 Task: Add a condition where "Status category Greater than new" in recently solved tickets.
Action: Mouse moved to (114, 428)
Screenshot: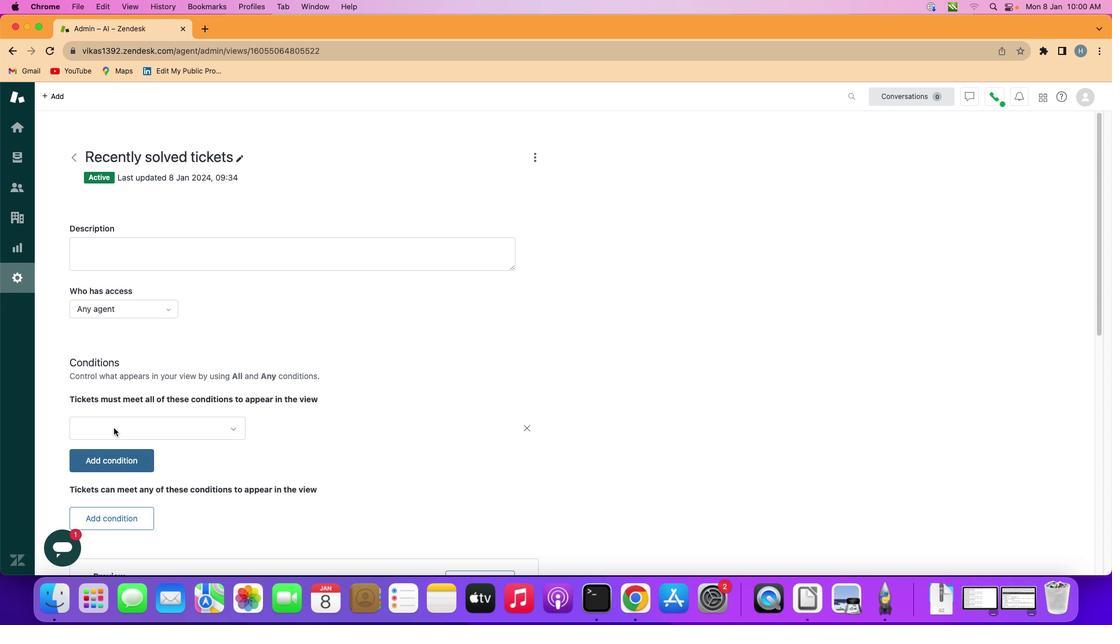 
Action: Mouse pressed left at (114, 428)
Screenshot: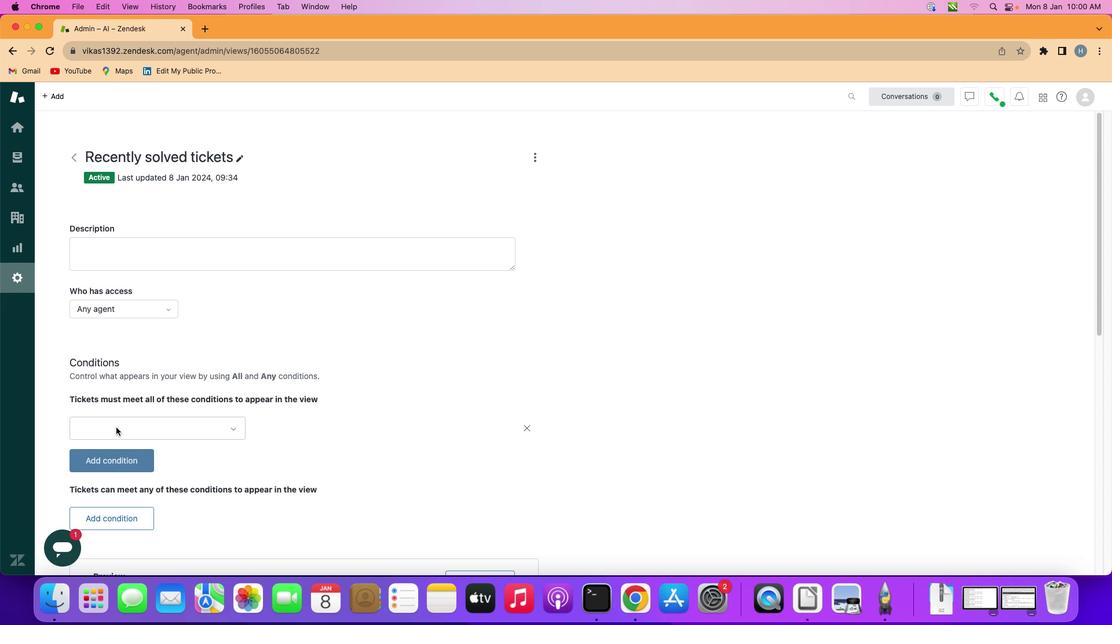 
Action: Mouse moved to (175, 425)
Screenshot: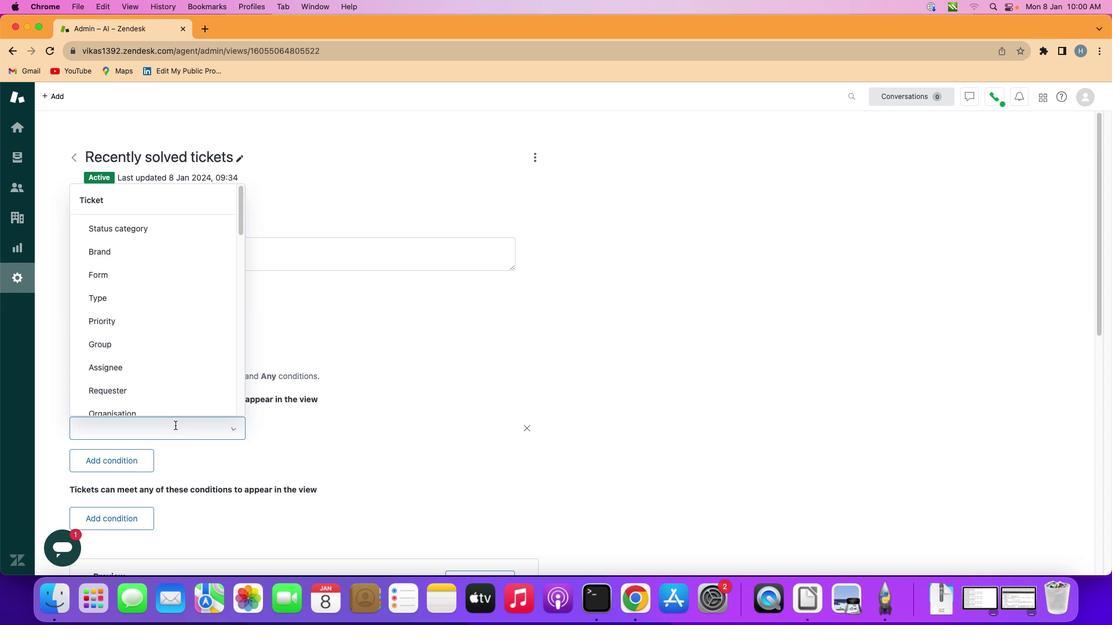 
Action: Mouse pressed left at (175, 425)
Screenshot: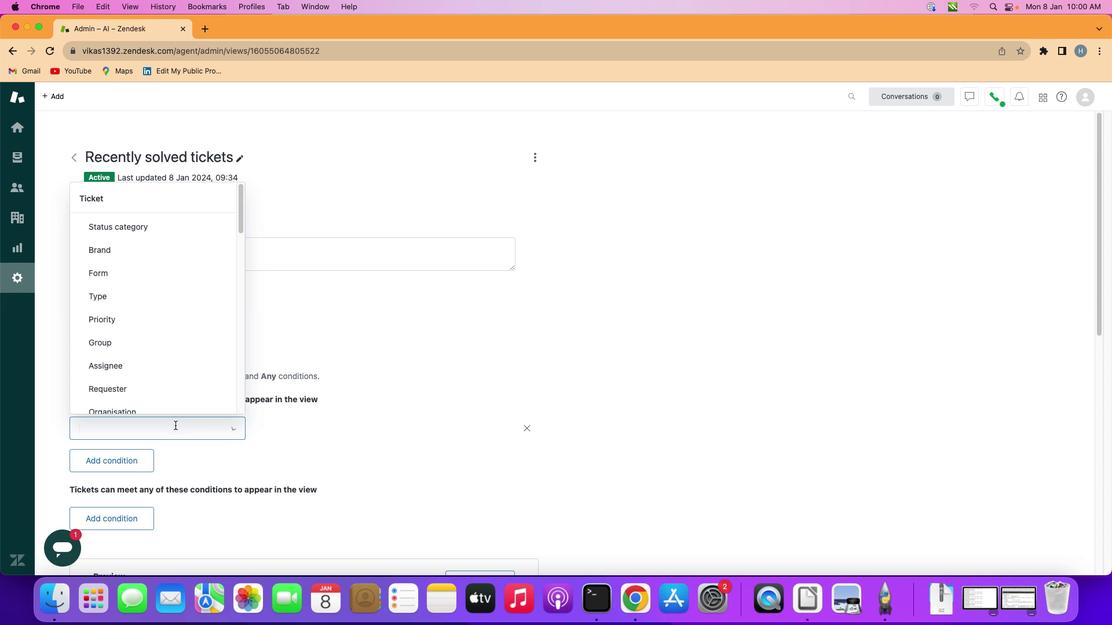 
Action: Mouse moved to (167, 229)
Screenshot: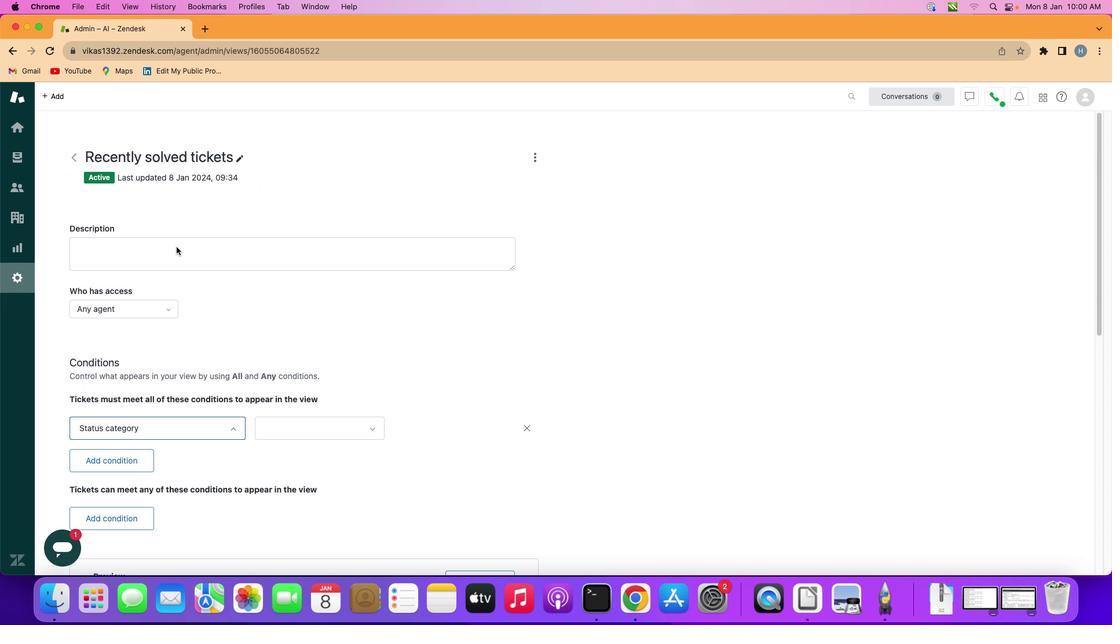 
Action: Mouse pressed left at (167, 229)
Screenshot: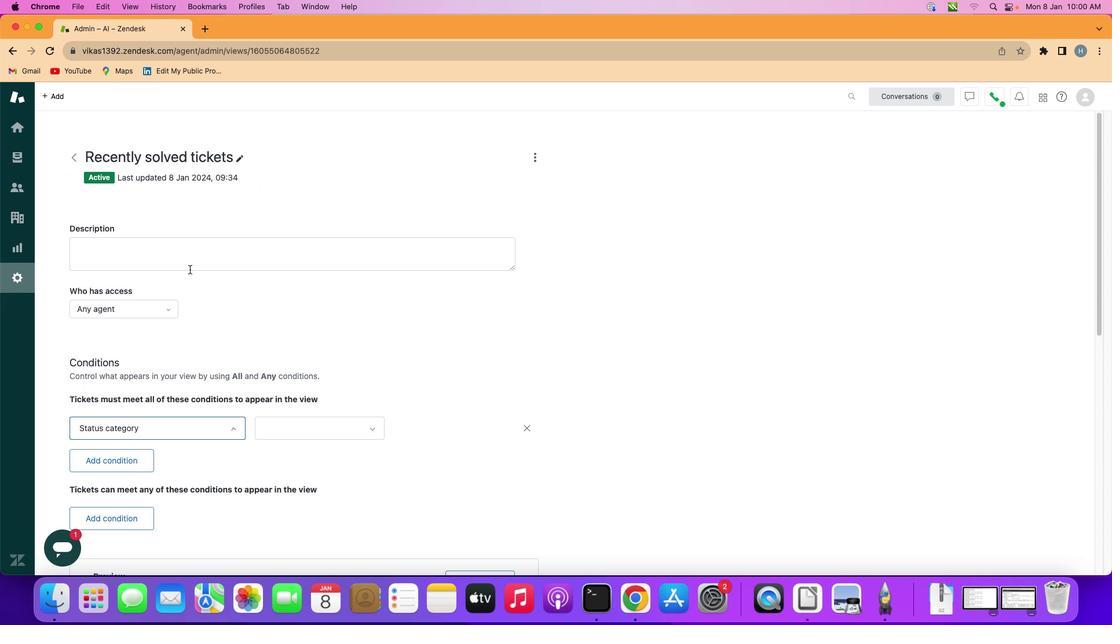 
Action: Mouse moved to (328, 429)
Screenshot: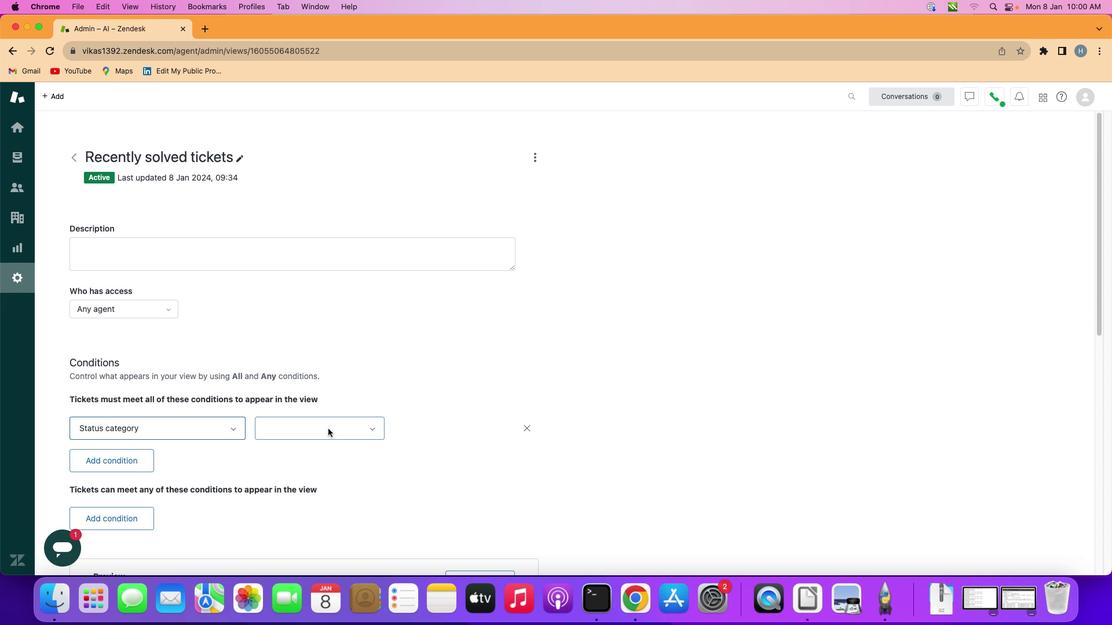 
Action: Mouse pressed left at (328, 429)
Screenshot: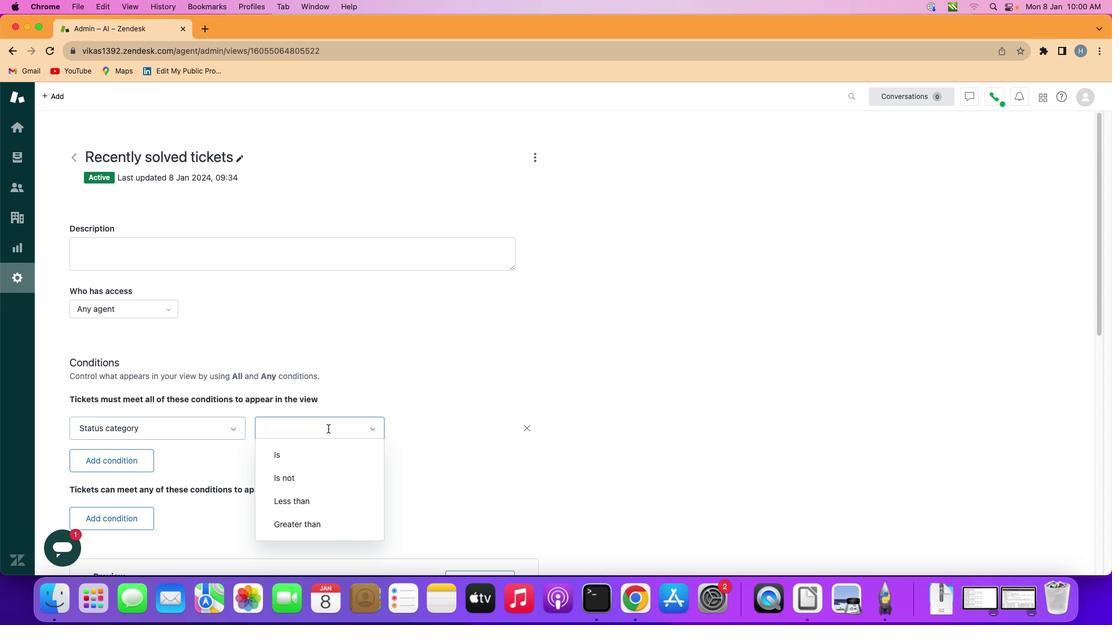 
Action: Mouse moved to (327, 521)
Screenshot: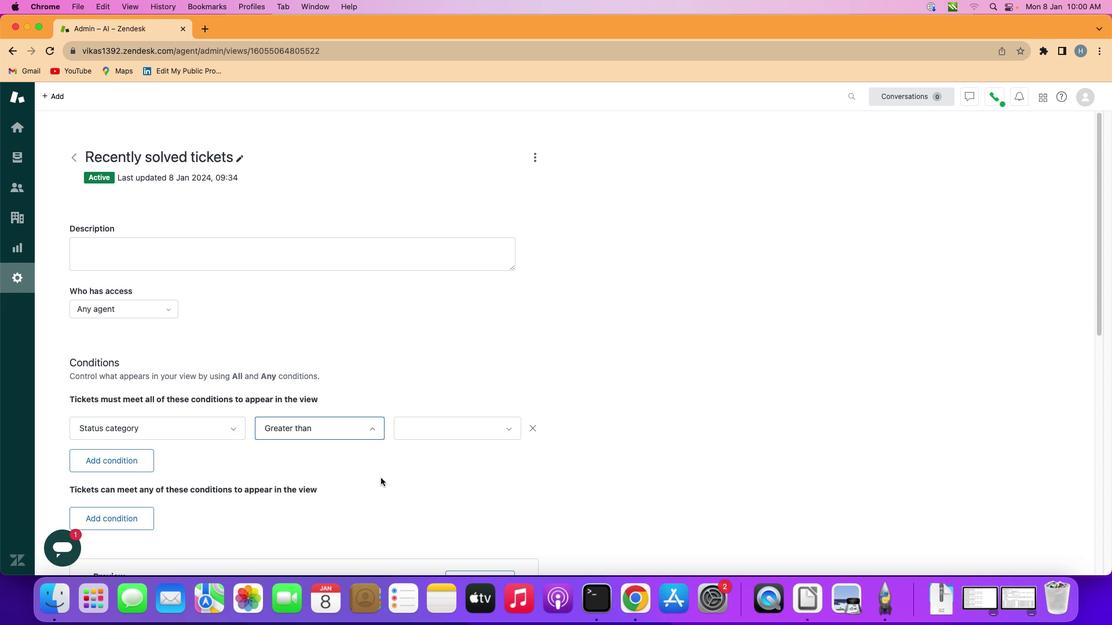 
Action: Mouse pressed left at (327, 521)
Screenshot: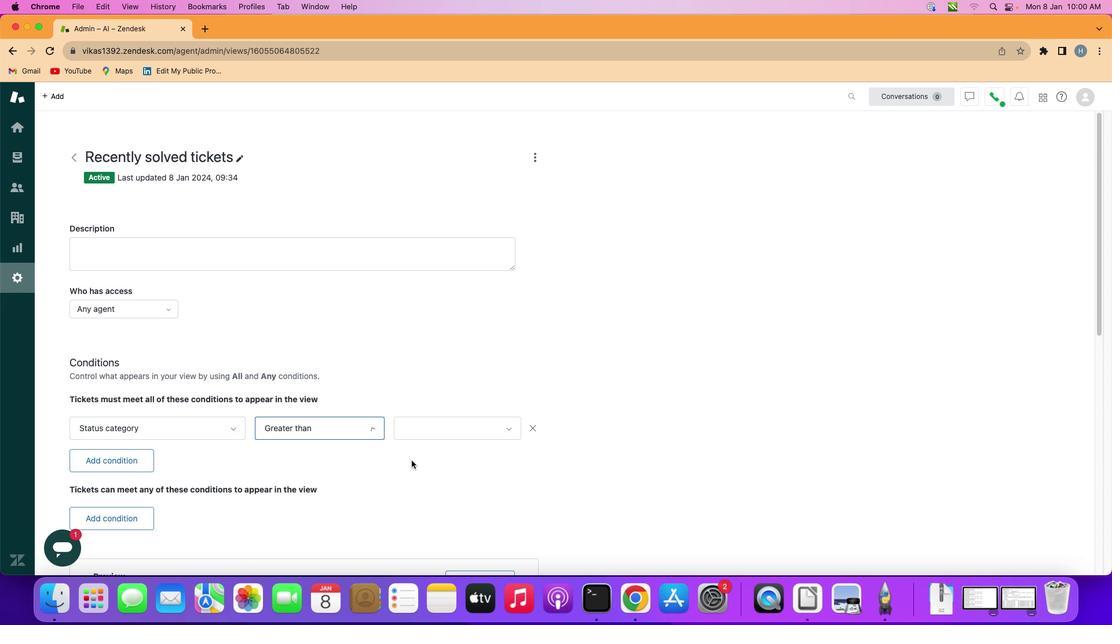 
Action: Mouse moved to (461, 432)
Screenshot: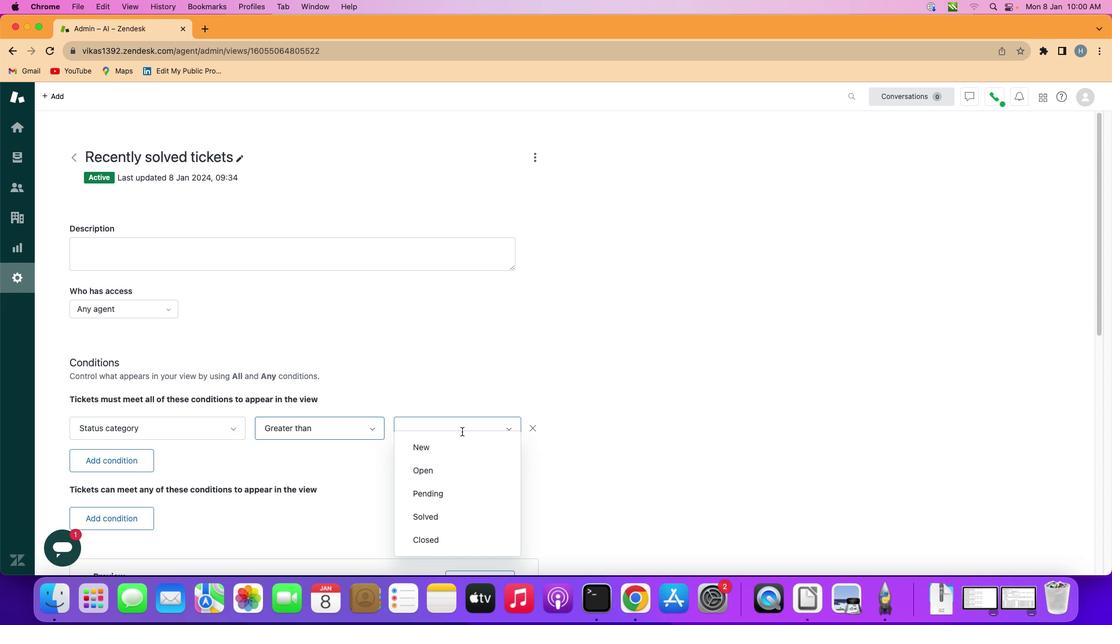 
Action: Mouse pressed left at (461, 432)
Screenshot: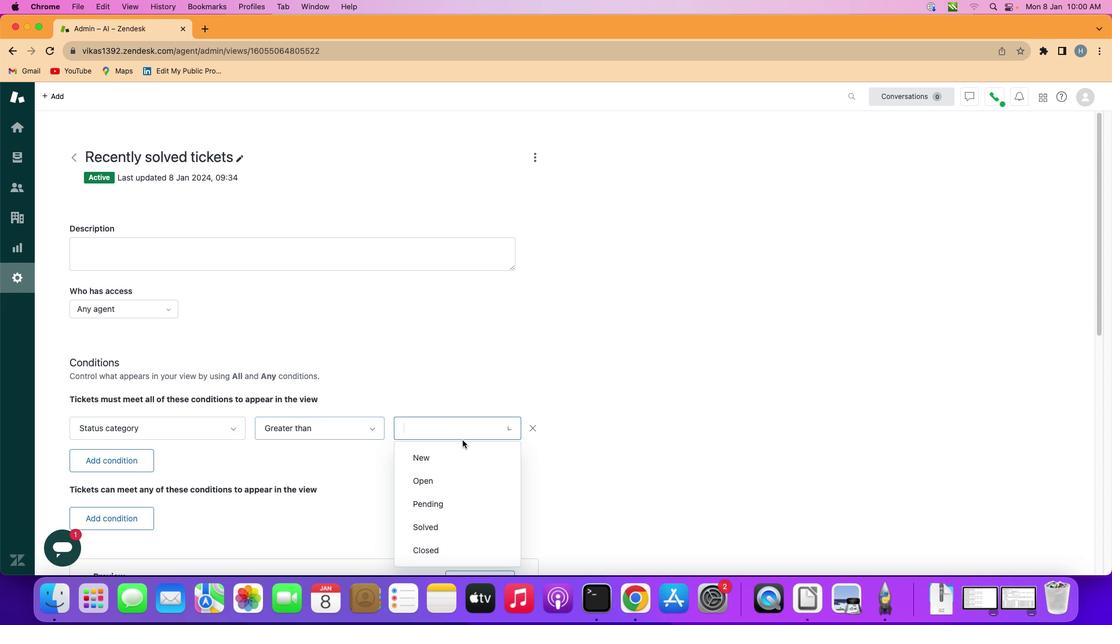 
Action: Mouse moved to (462, 465)
Screenshot: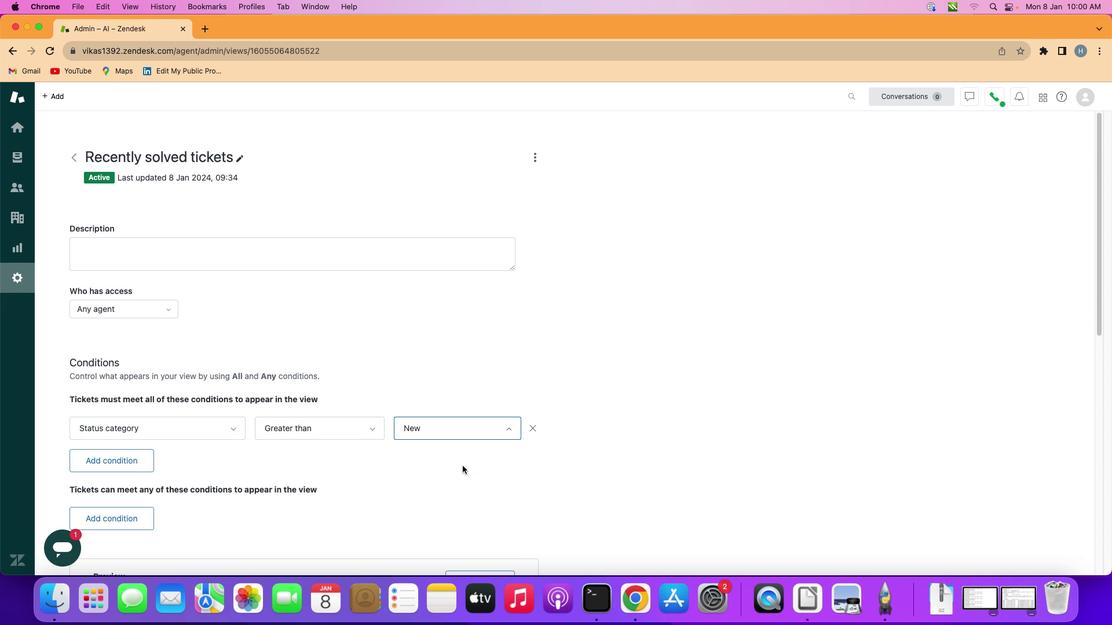 
Action: Mouse pressed left at (462, 465)
Screenshot: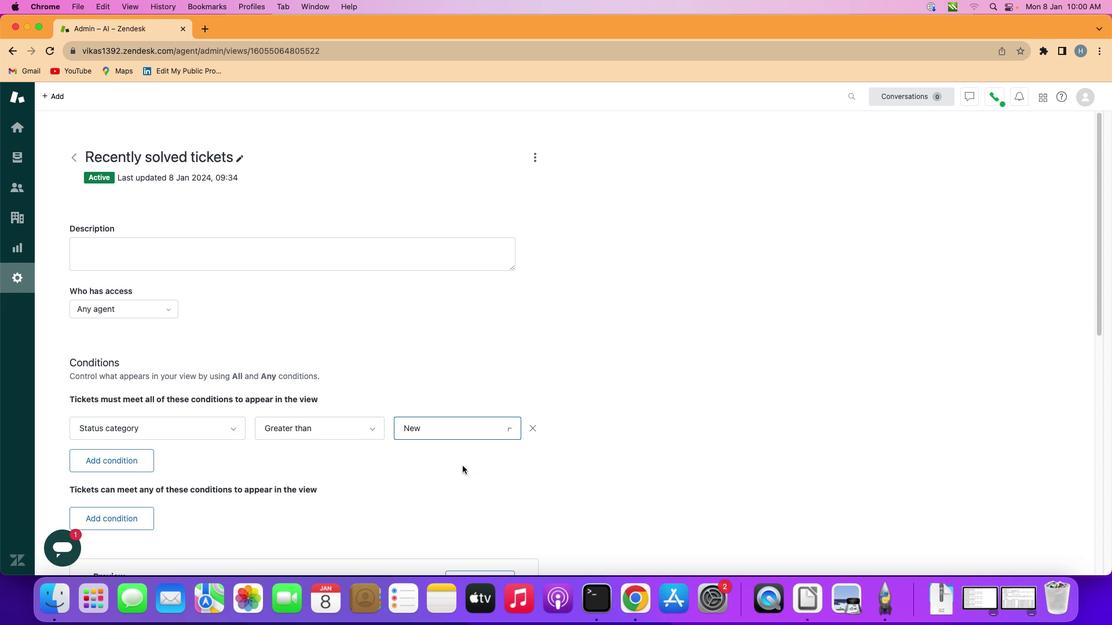 
Action: Mouse moved to (462, 465)
Screenshot: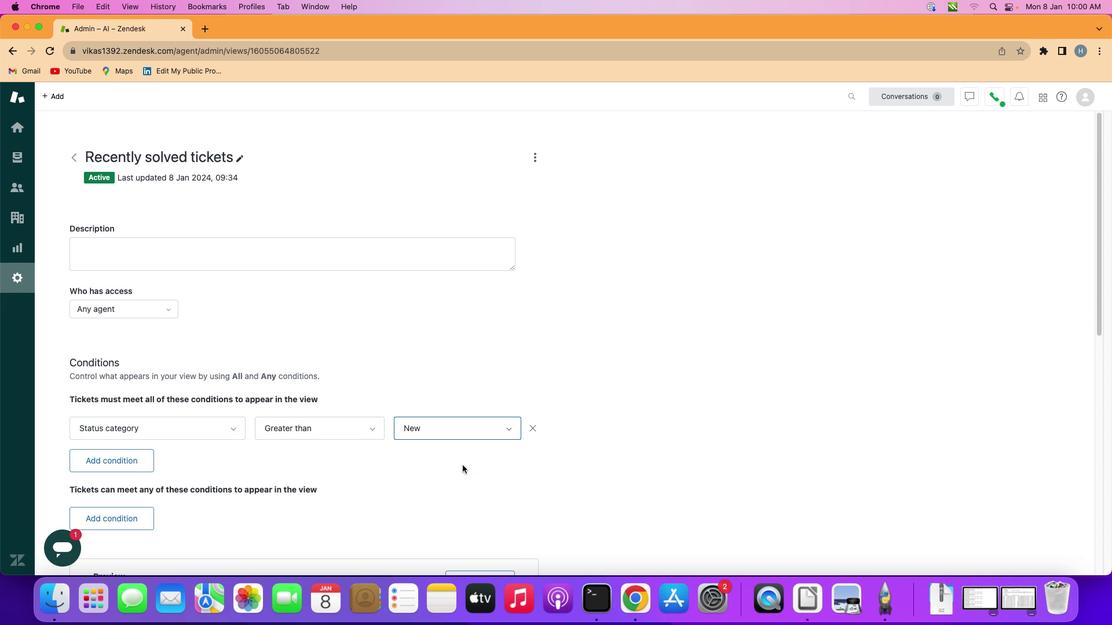 
